 Task: Find and open the contact details for 'Sarthak Bansal' in Outlook.
Action: Mouse moved to (16, 99)
Screenshot: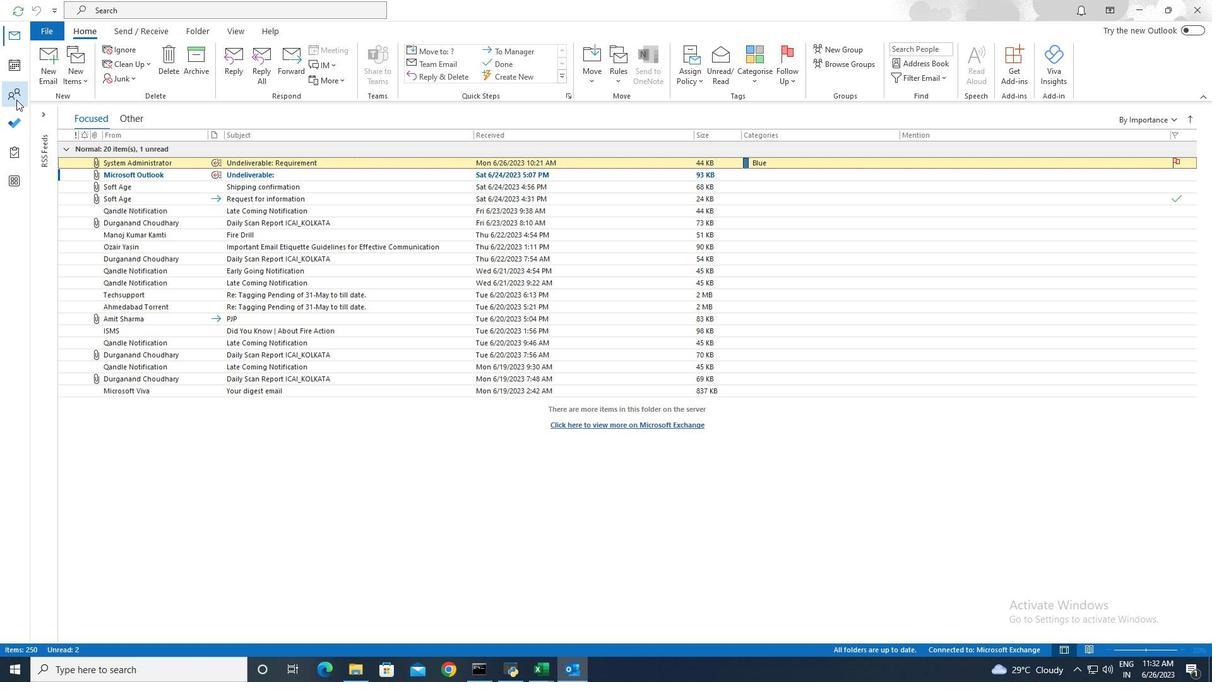 
Action: Mouse pressed left at (16, 99)
Screenshot: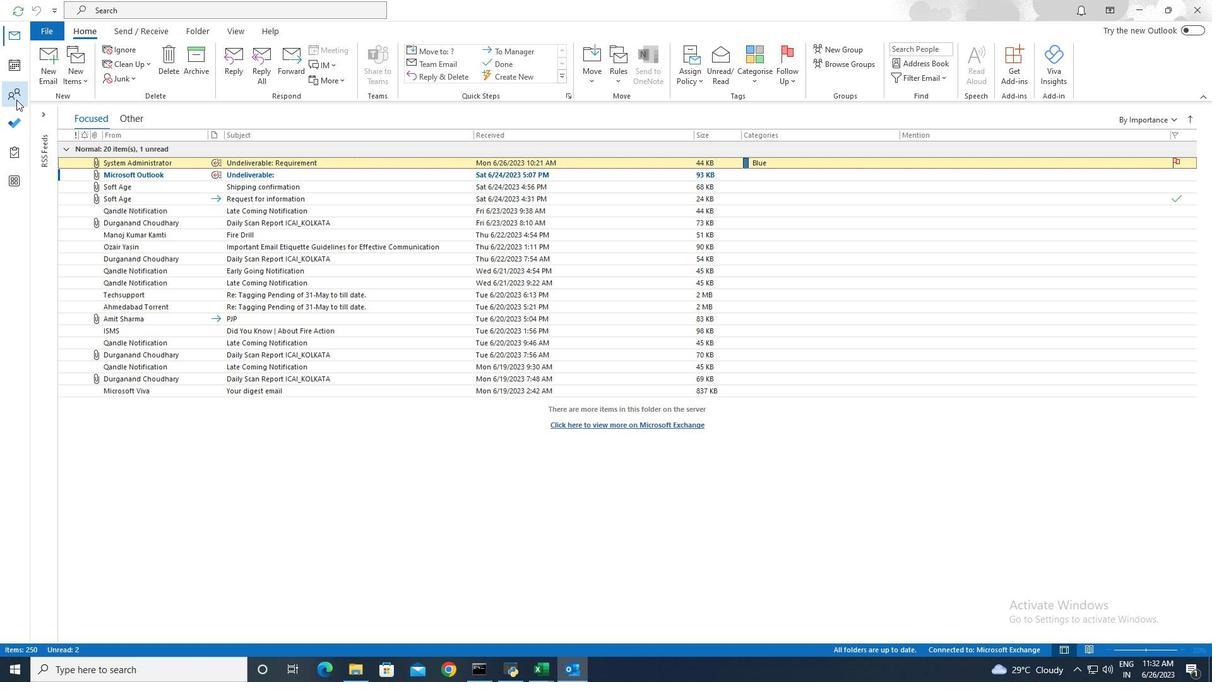 
Action: Mouse moved to (146, 154)
Screenshot: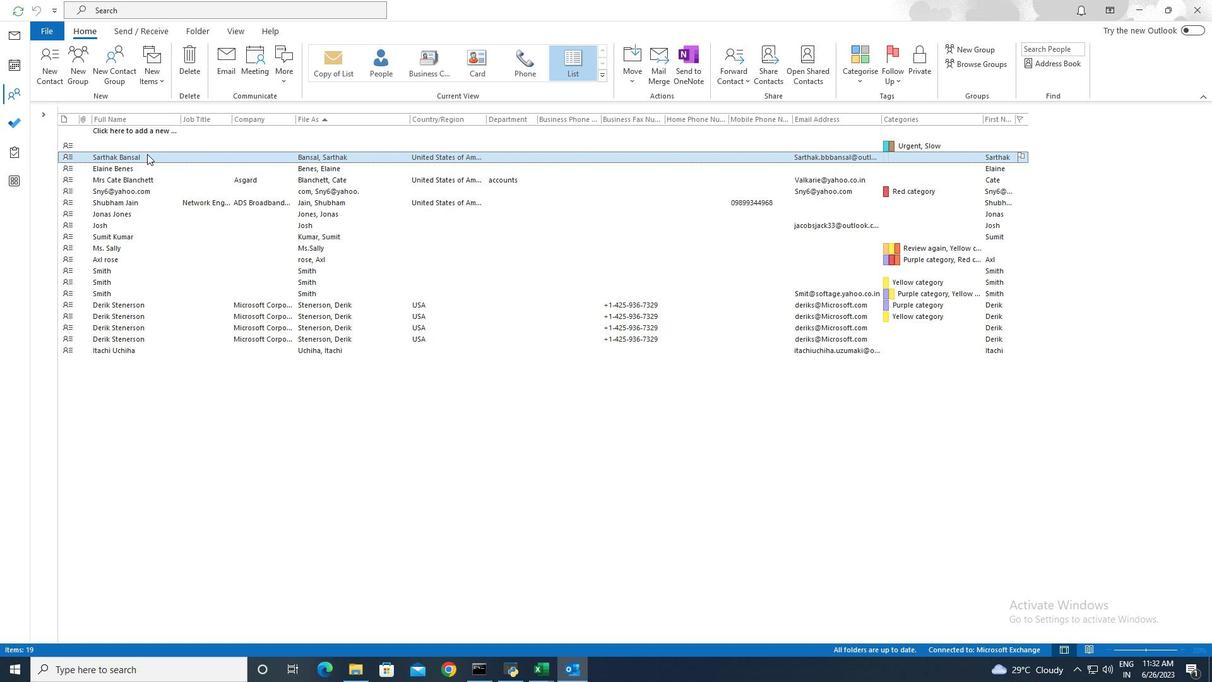 
Action: Mouse pressed left at (146, 154)
Screenshot: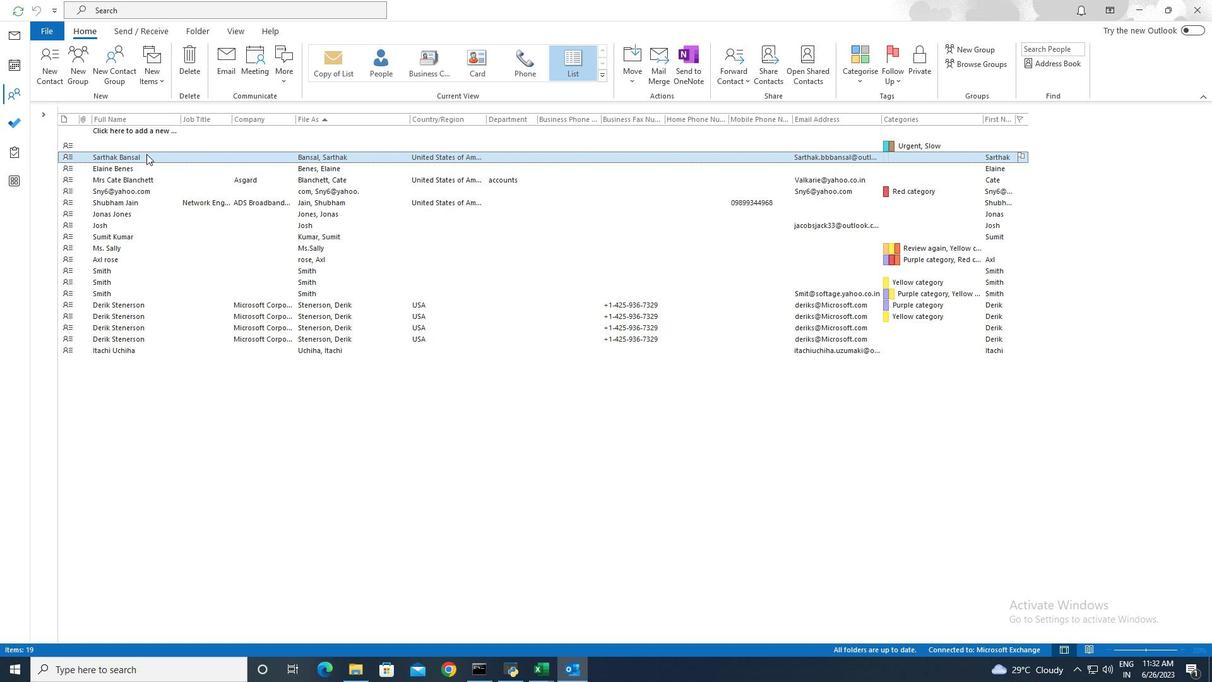 
Action: Mouse pressed left at (146, 154)
Screenshot: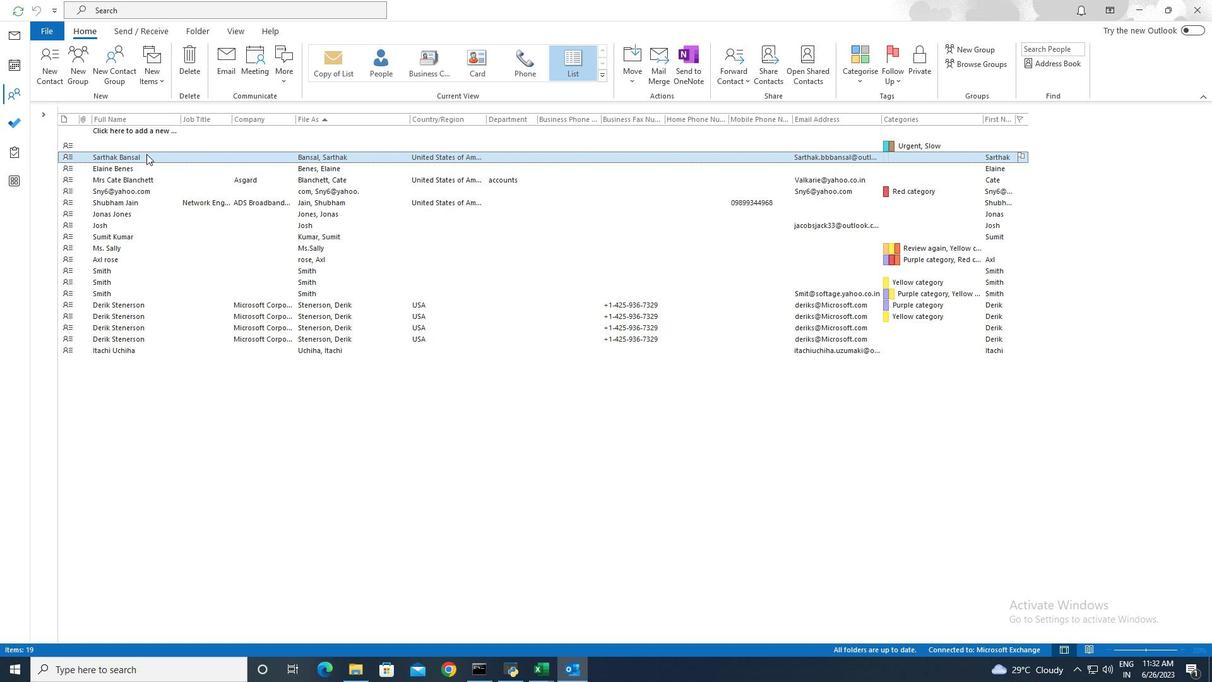 
Action: Mouse moved to (269, 341)
Screenshot: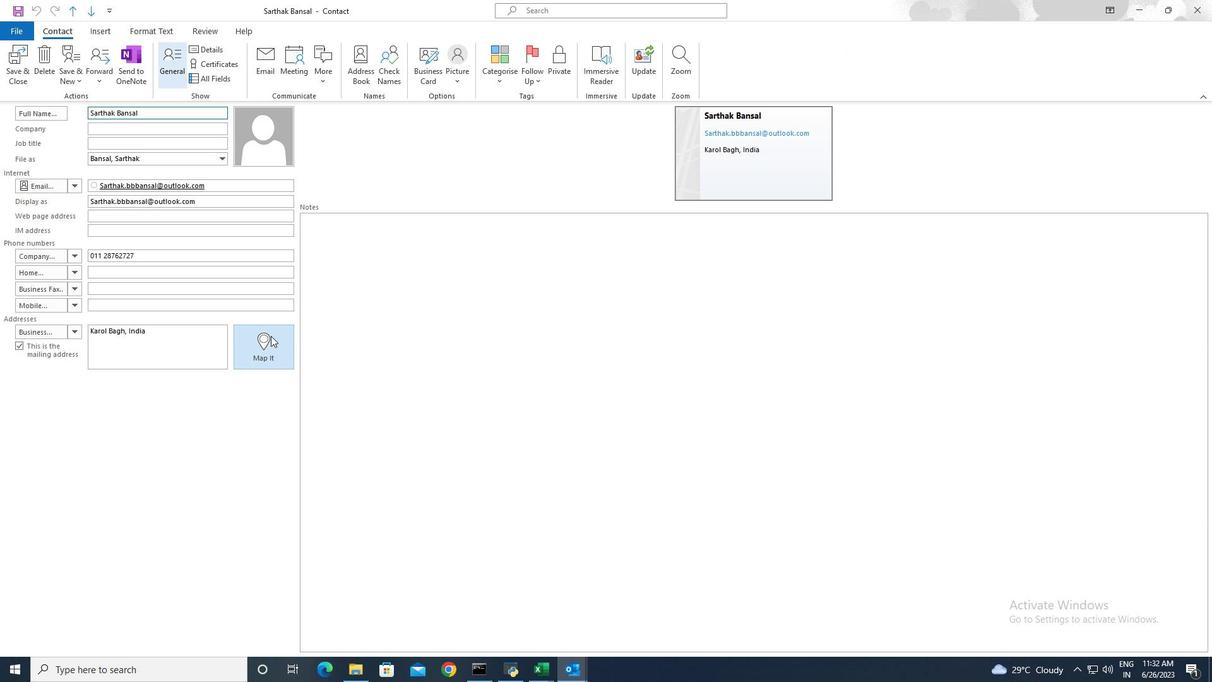 
Action: Mouse pressed left at (269, 341)
Screenshot: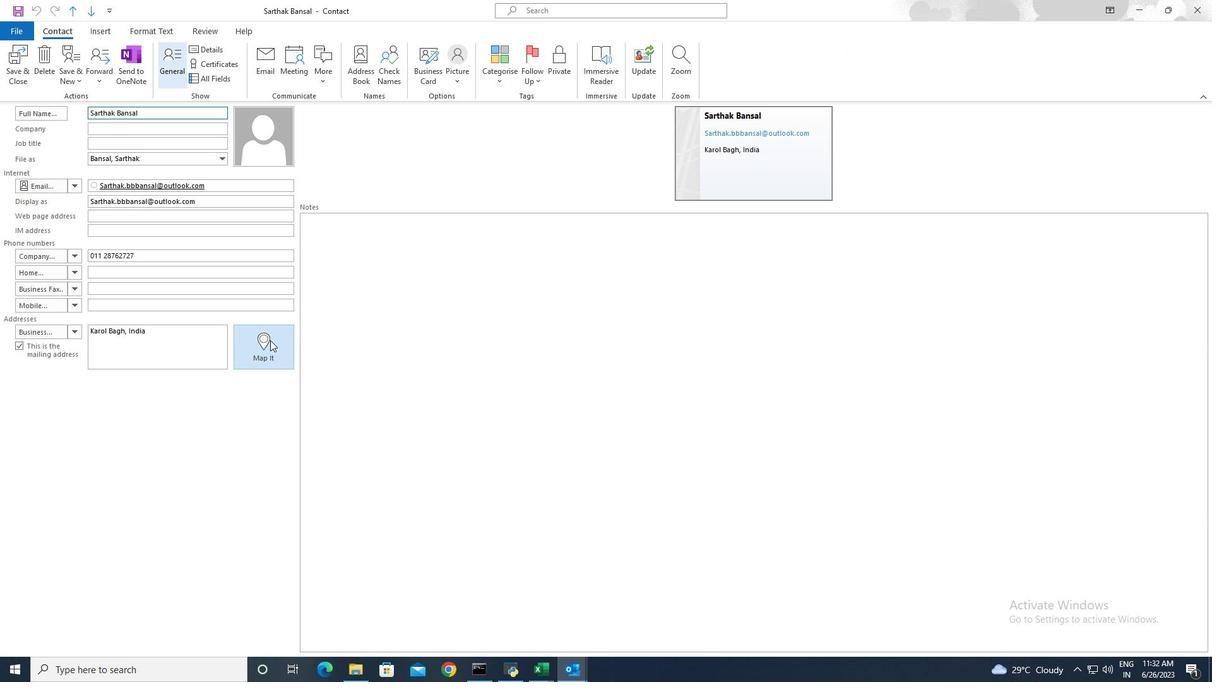 
